 Task: Create a scrum project ZenithTech.
Action: Mouse moved to (188, 60)
Screenshot: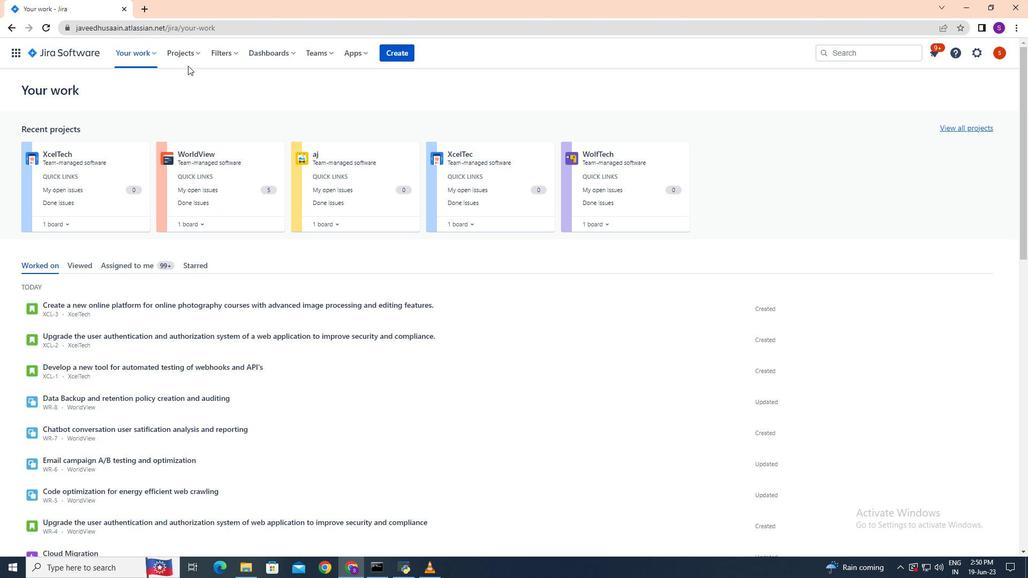 
Action: Mouse pressed left at (188, 60)
Screenshot: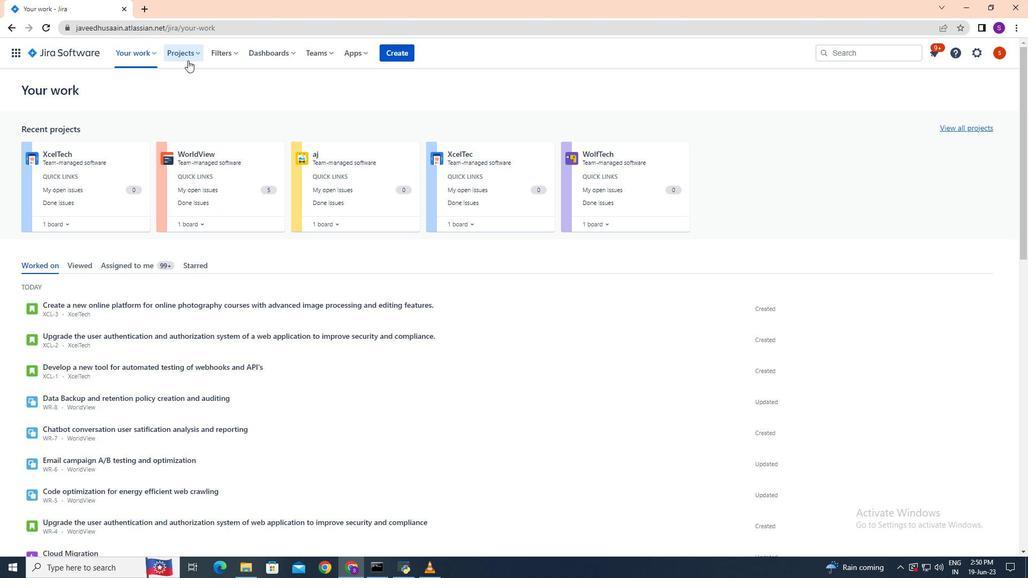 
Action: Mouse moved to (204, 262)
Screenshot: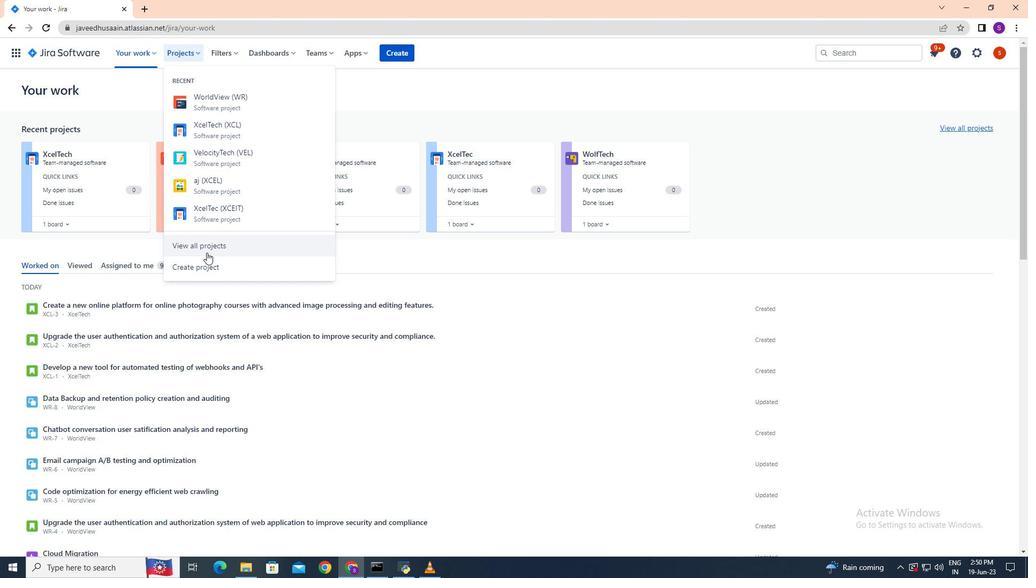 
Action: Mouse pressed left at (204, 262)
Screenshot: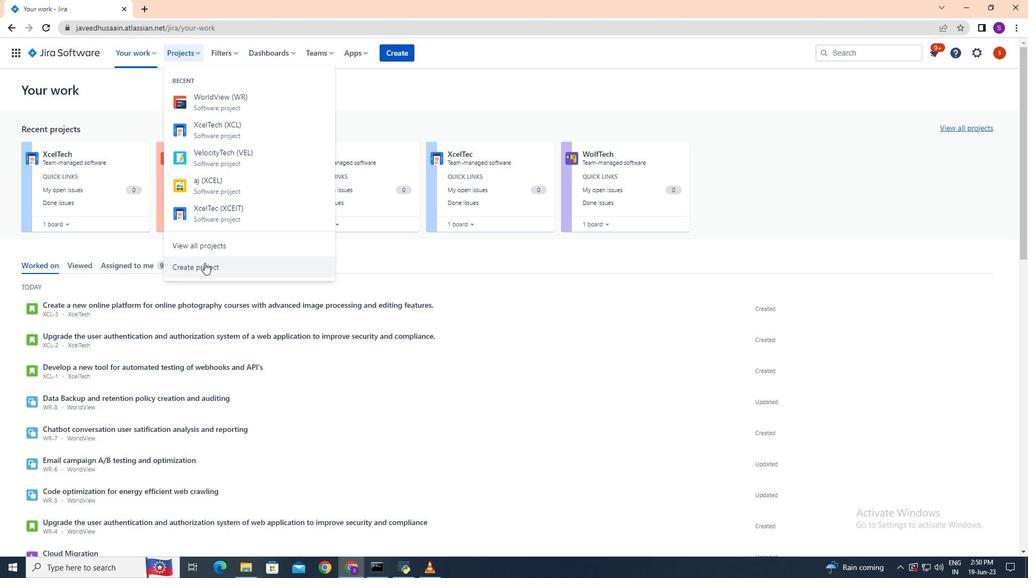 
Action: Mouse moved to (390, 186)
Screenshot: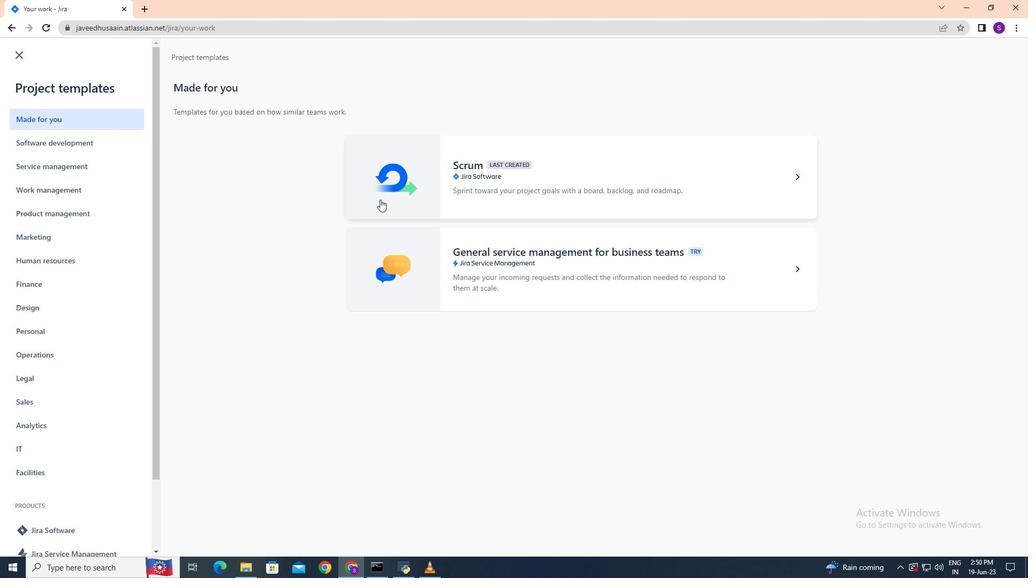 
Action: Mouse pressed left at (390, 186)
Screenshot: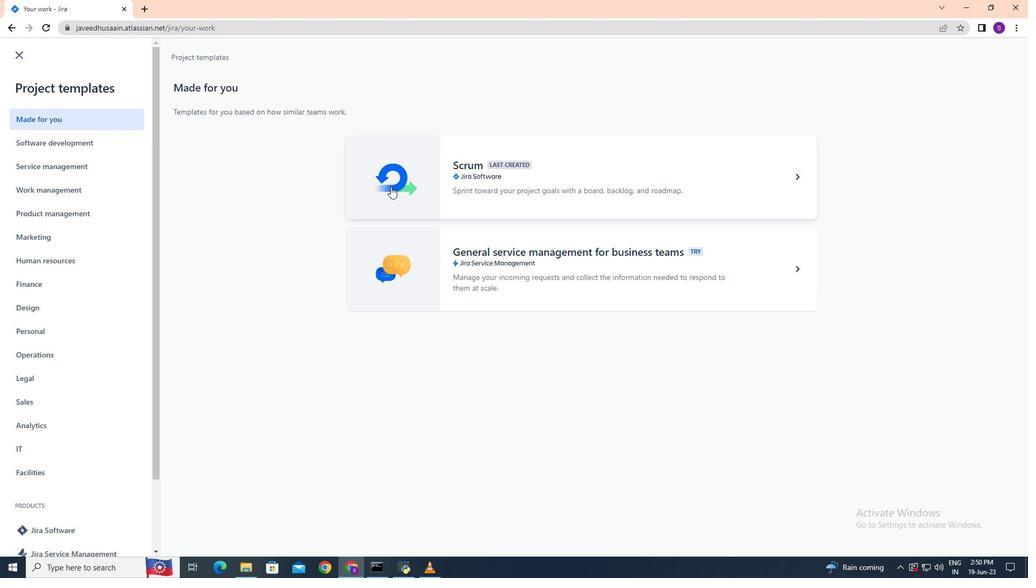 
Action: Mouse moved to (822, 539)
Screenshot: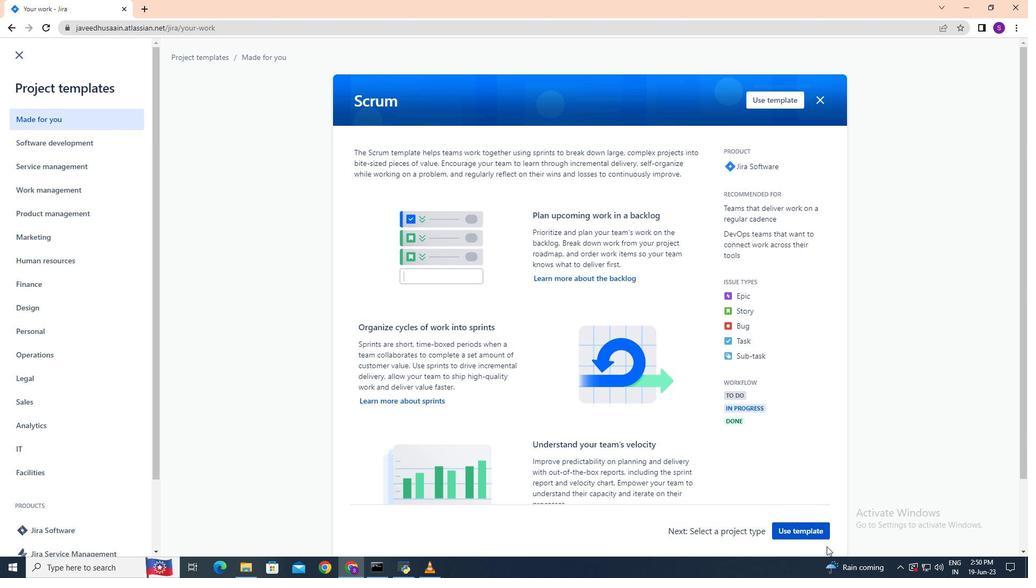 
Action: Mouse pressed left at (822, 539)
Screenshot: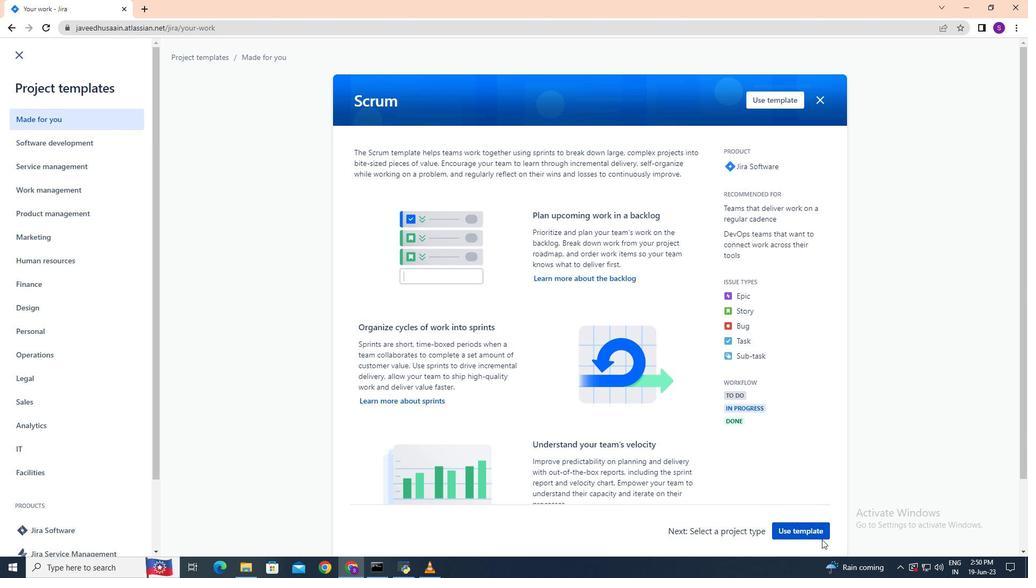 
Action: Mouse moved to (821, 528)
Screenshot: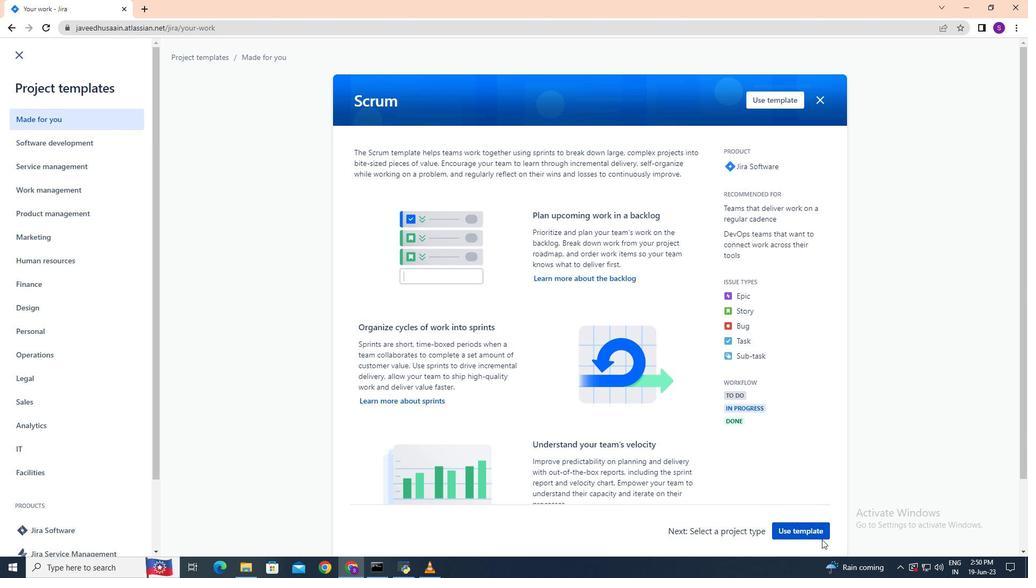 
Action: Mouse pressed left at (821, 528)
Screenshot: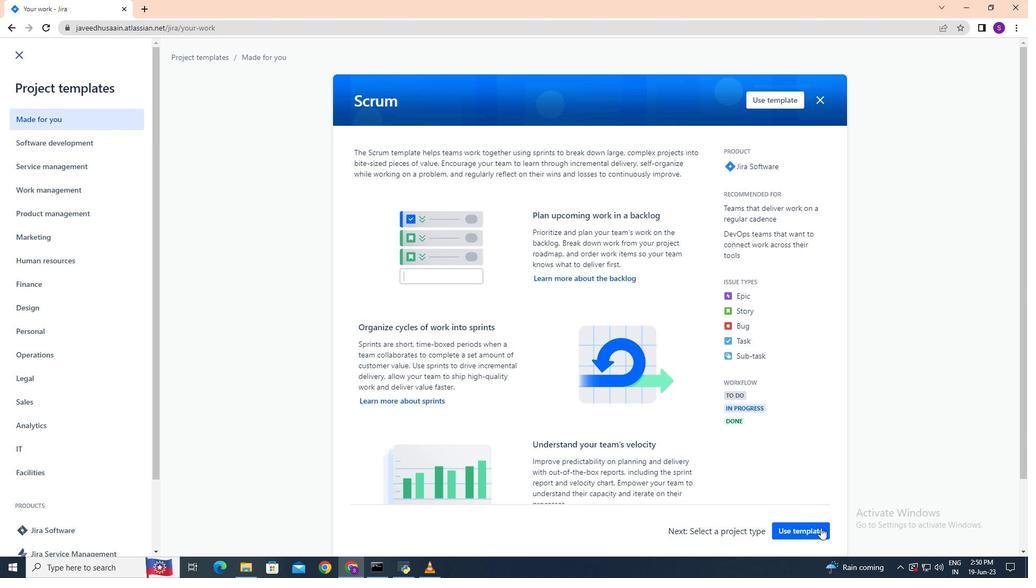 
Action: Mouse moved to (489, 527)
Screenshot: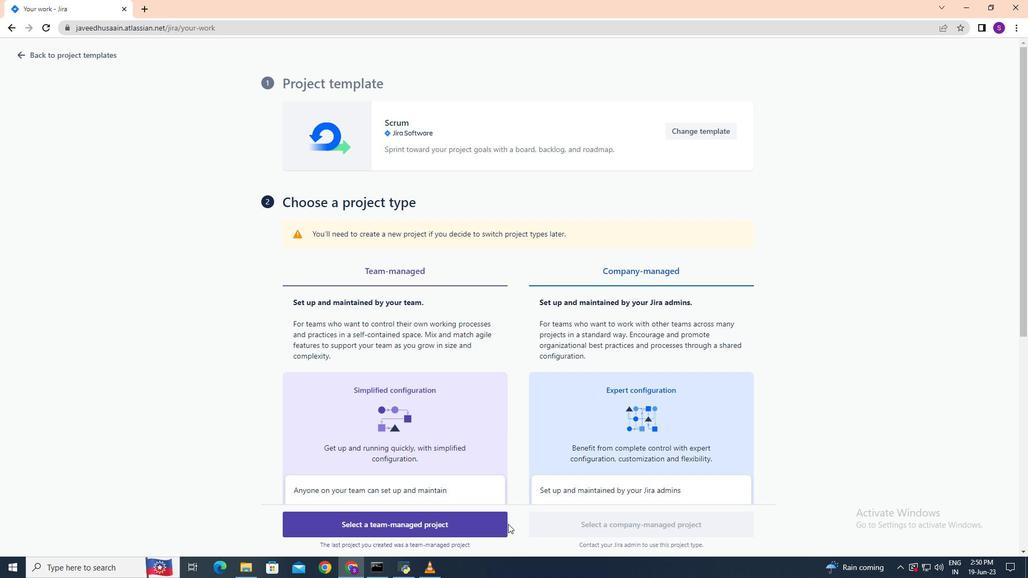 
Action: Mouse pressed left at (489, 527)
Screenshot: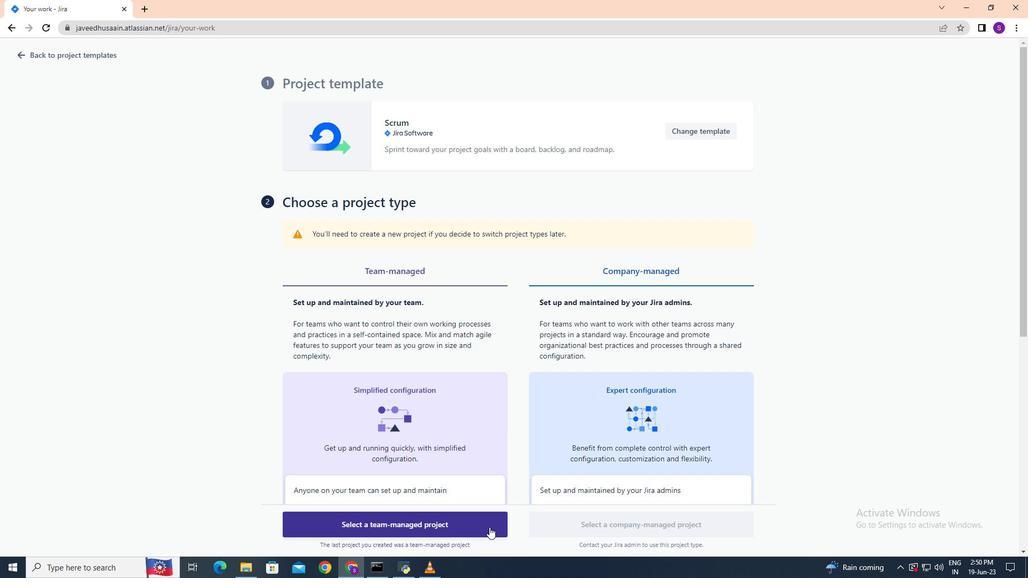 
Action: Mouse moved to (481, 524)
Screenshot: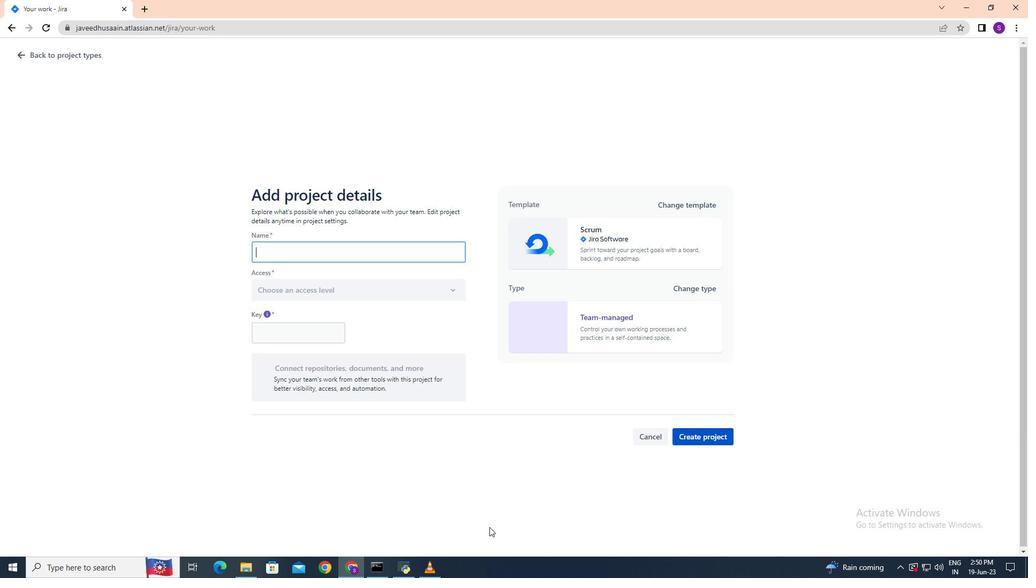
Action: Key pressed <Key.shift><Key.shift><Key.shift><Key.shift><Key.shift><Key.shift><Key.shift><Key.shift><Key.shift><Key.shift><Key.shift><Key.shift><Key.shift><Key.shift><Key.shift><Key.shift><Key.shift><Key.shift><Key.shift><Key.shift><Key.shift><Key.shift>Zenith<Key.shift><Key.shift>Tech
Screenshot: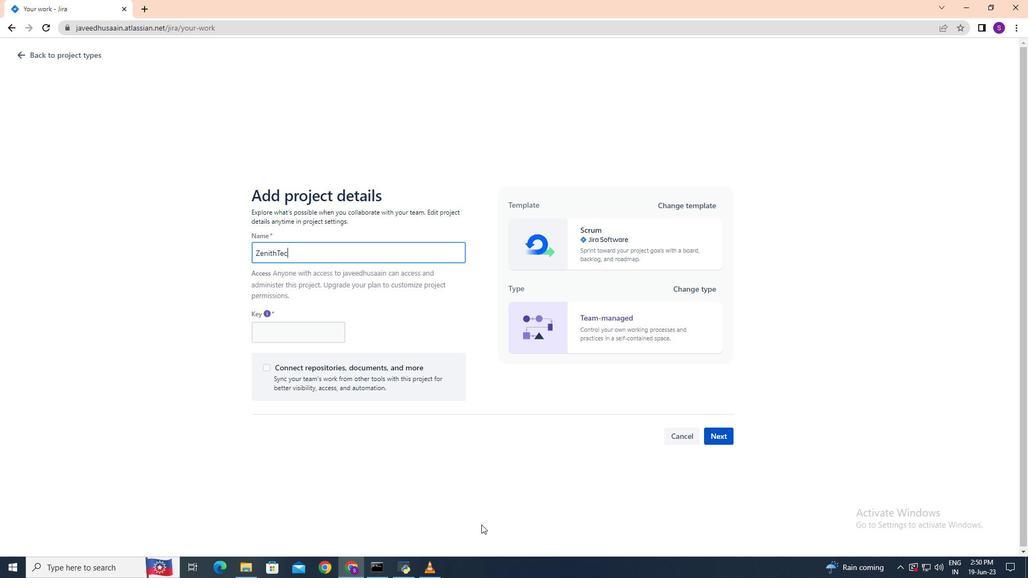 
Action: Mouse moved to (708, 440)
Screenshot: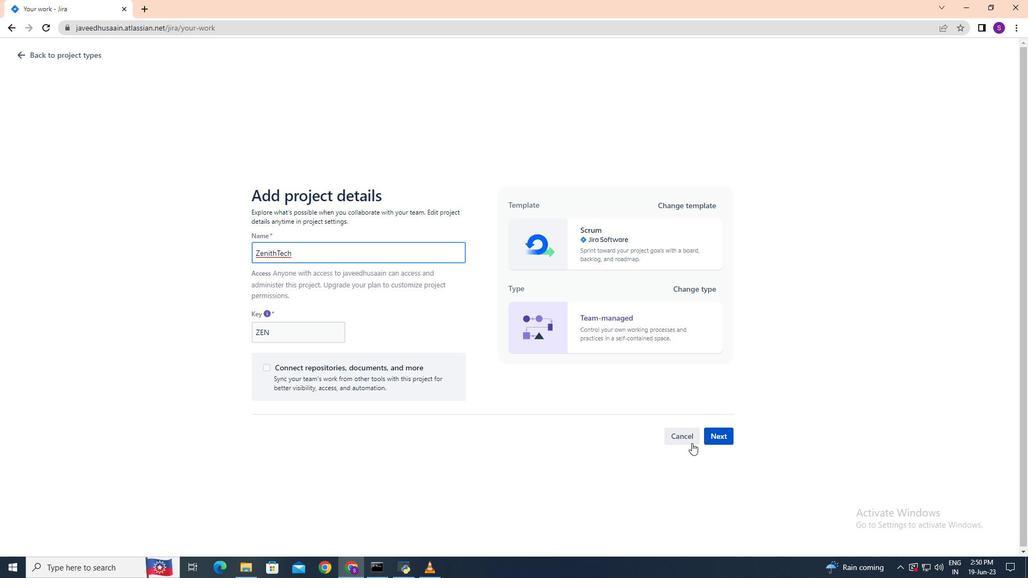 
Action: Mouse pressed left at (708, 440)
Screenshot: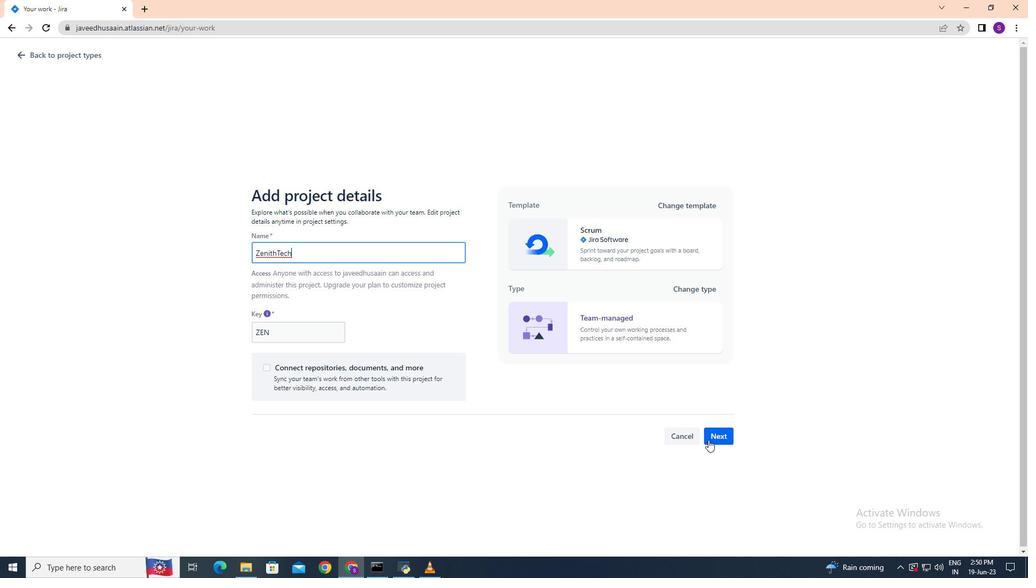 
Action: Mouse moved to (708, 439)
Screenshot: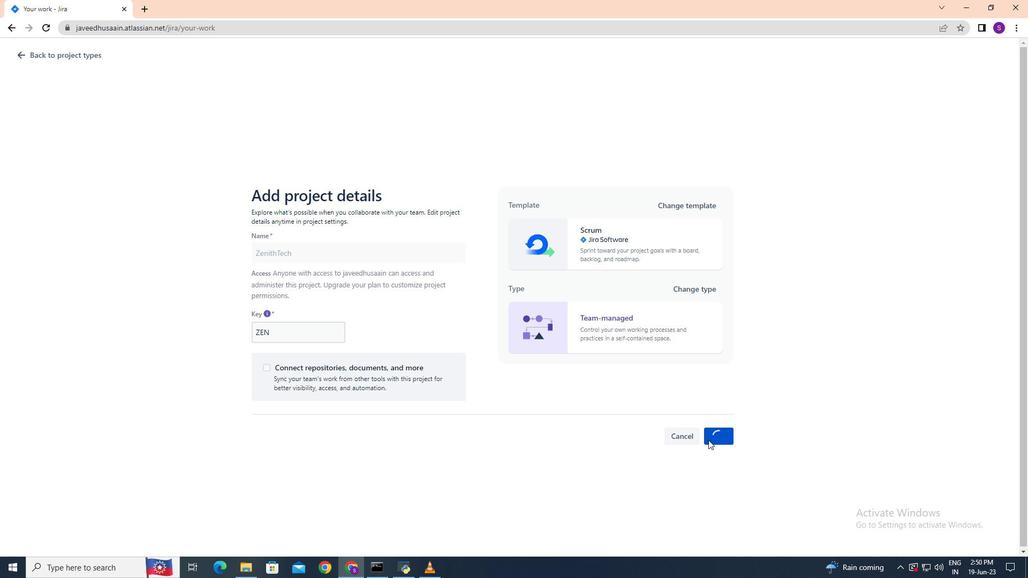 
